 Task: In the setting , change the language English , change the country 'Singapore', change date format (09/01/23), change time format 1:01 AM - 11:59 PM, in privacy and data export the history, logged in from the account softage.10@softage.net
Action: Mouse moved to (852, 61)
Screenshot: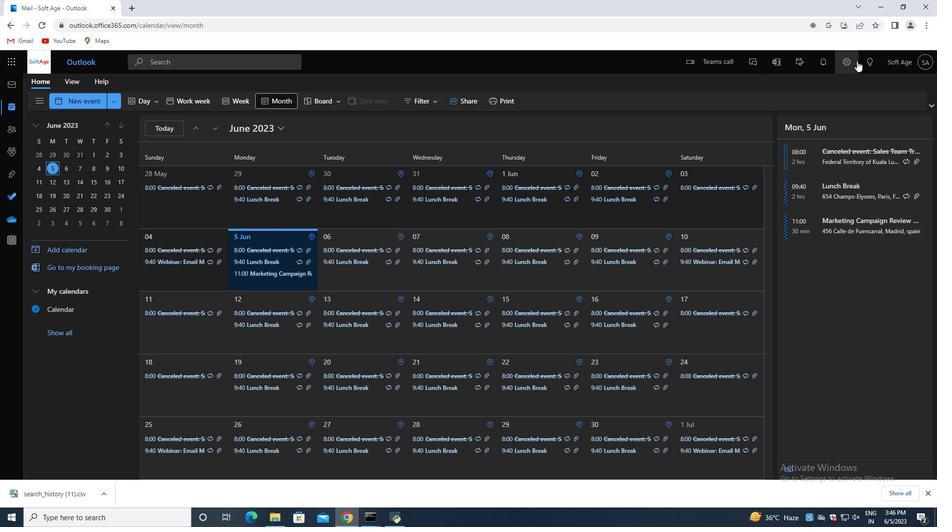 
Action: Mouse pressed left at (852, 61)
Screenshot: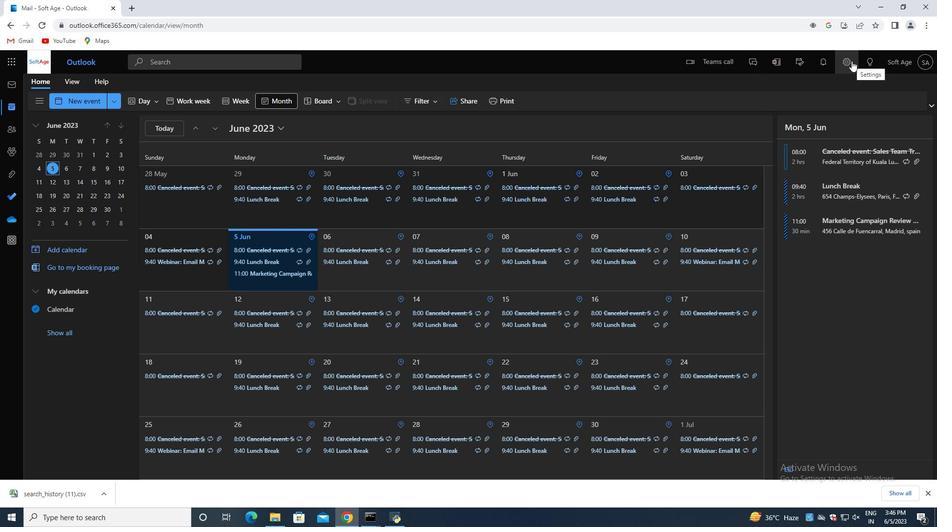 
Action: Mouse moved to (847, 131)
Screenshot: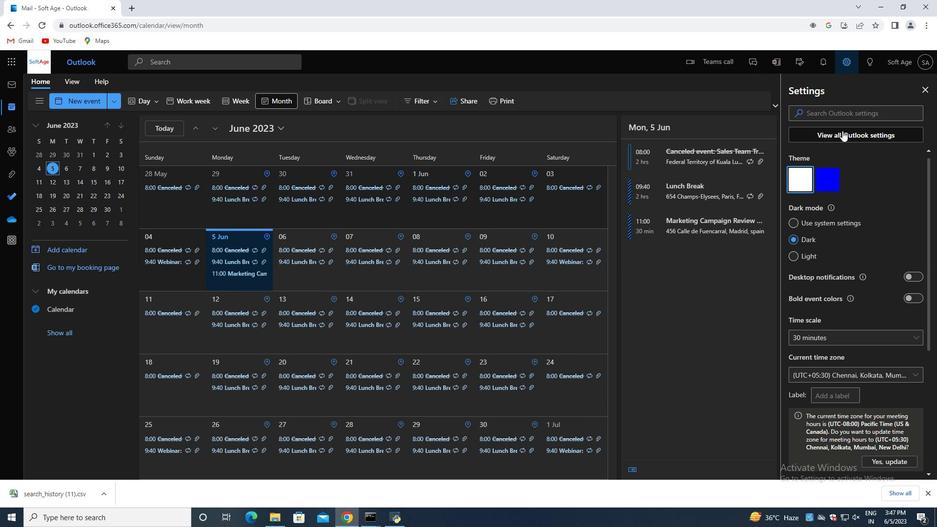 
Action: Mouse pressed left at (847, 131)
Screenshot: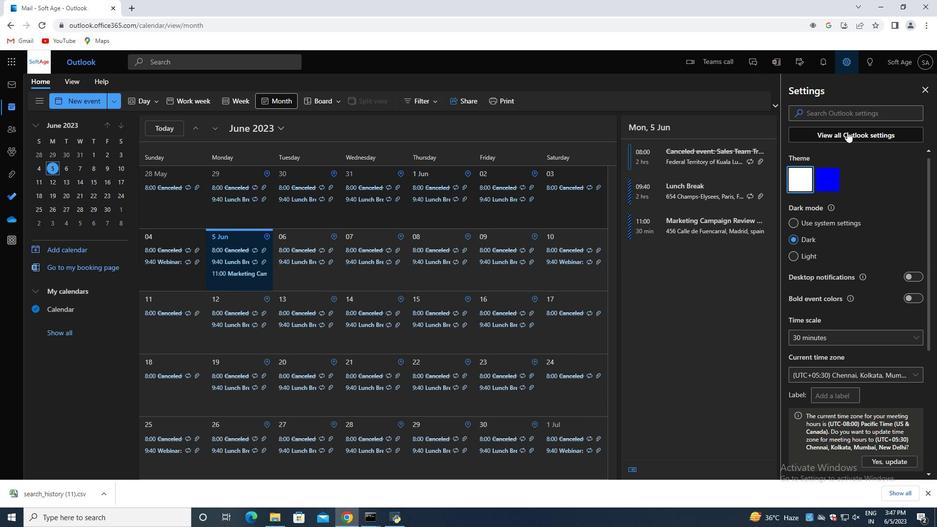 
Action: Mouse moved to (209, 126)
Screenshot: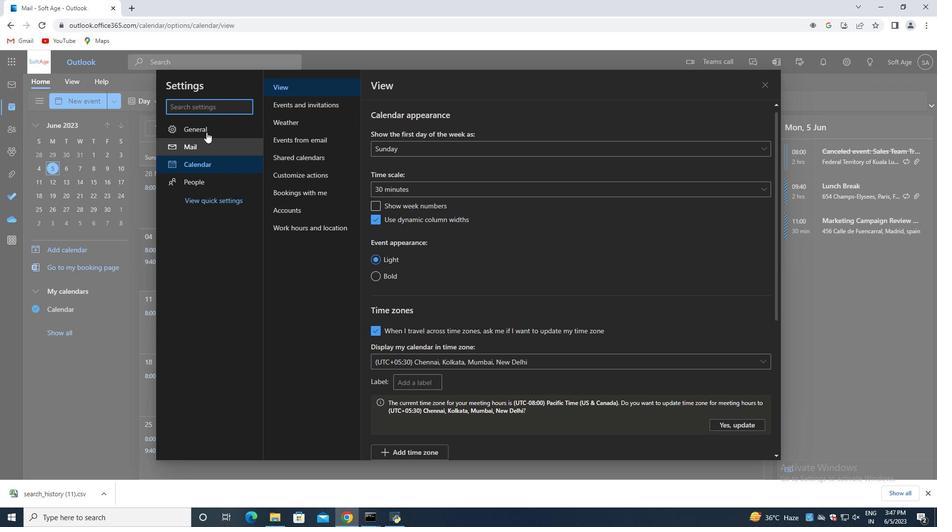 
Action: Mouse pressed left at (209, 126)
Screenshot: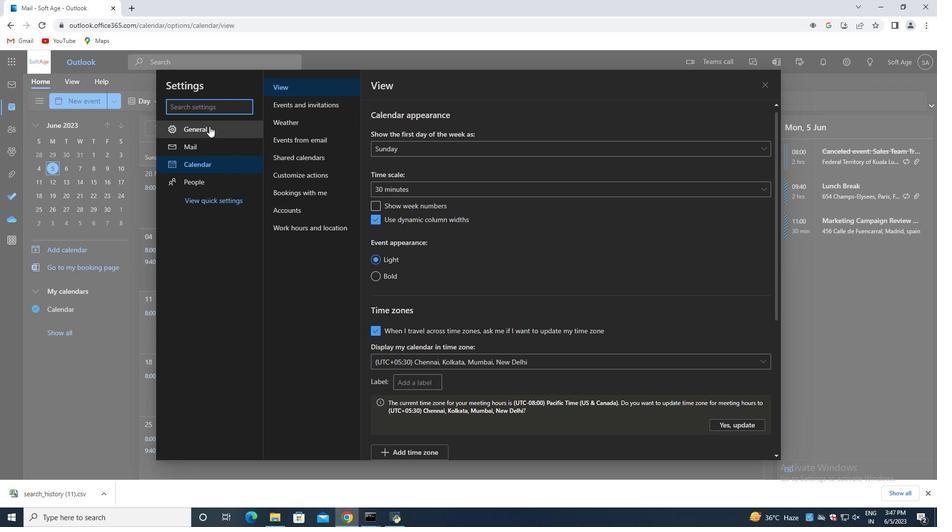 
Action: Mouse moved to (456, 122)
Screenshot: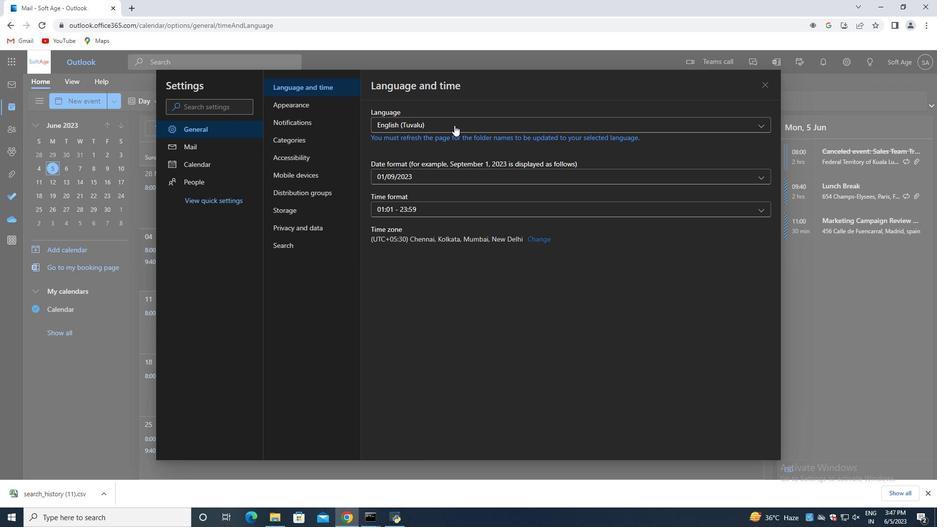 
Action: Mouse pressed left at (456, 122)
Screenshot: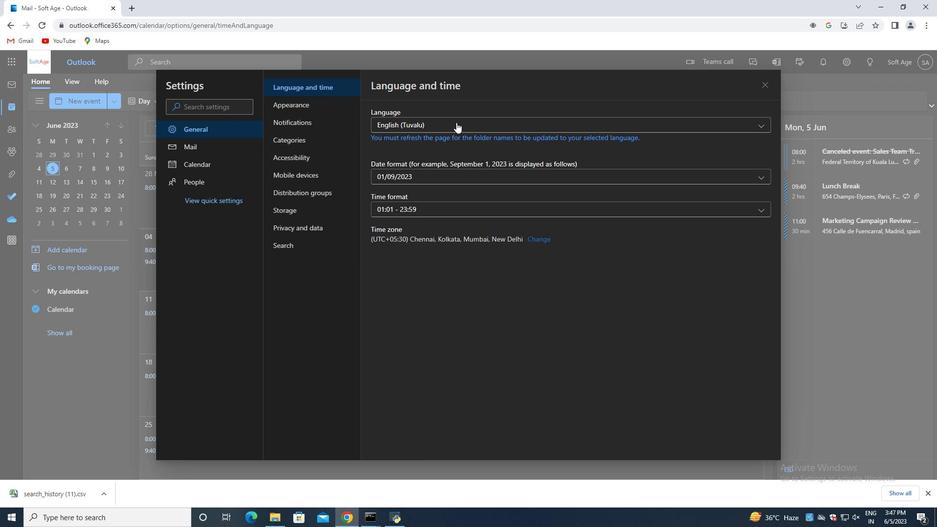 
Action: Mouse moved to (463, 252)
Screenshot: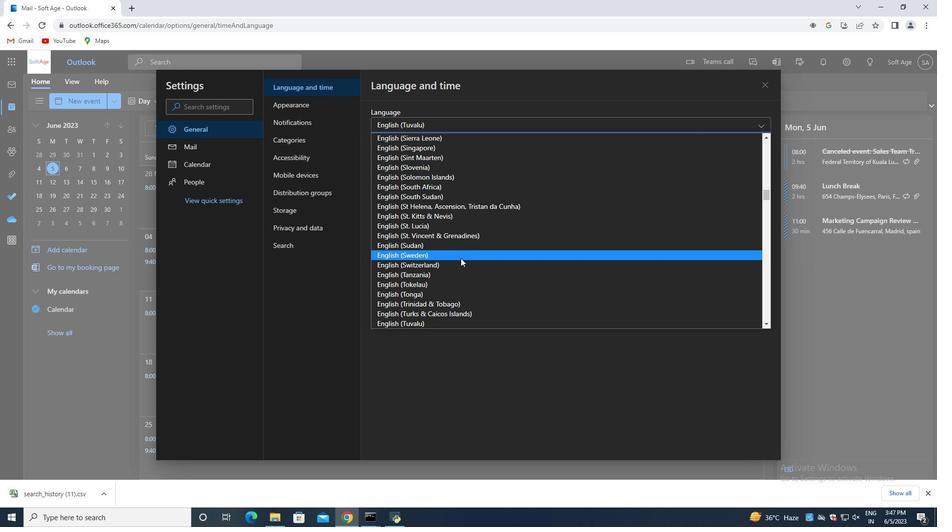 
Action: Mouse scrolled (463, 253) with delta (0, 0)
Screenshot: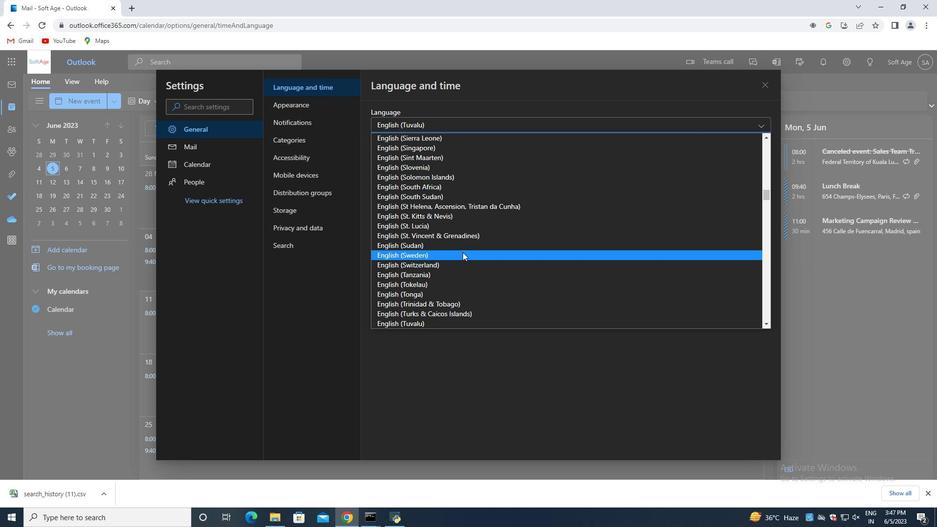 
Action: Mouse scrolled (463, 253) with delta (0, 0)
Screenshot: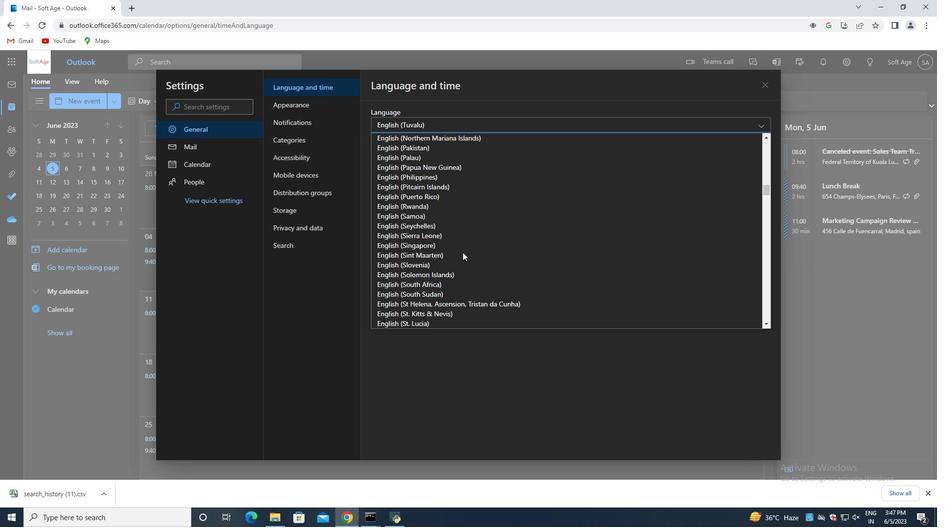 
Action: Mouse scrolled (463, 253) with delta (0, 0)
Screenshot: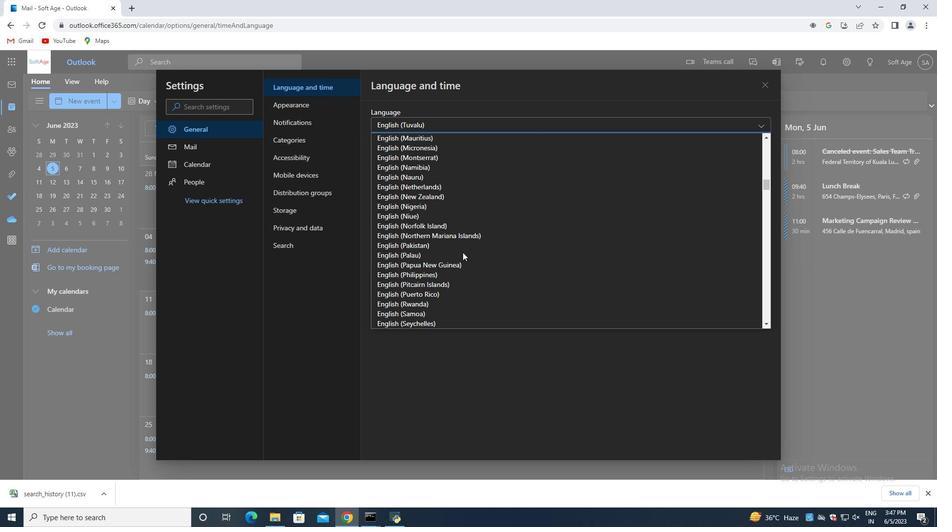 
Action: Mouse scrolled (463, 253) with delta (0, 0)
Screenshot: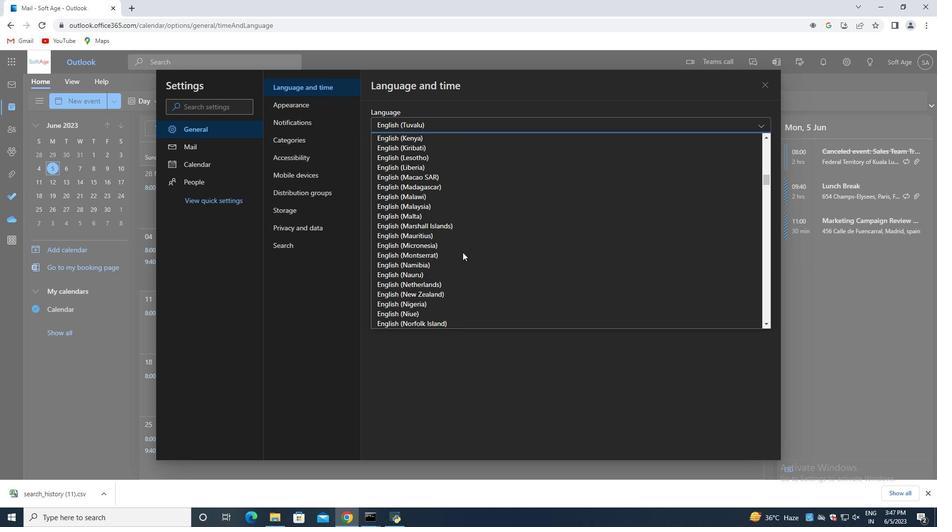 
Action: Mouse scrolled (463, 253) with delta (0, 0)
Screenshot: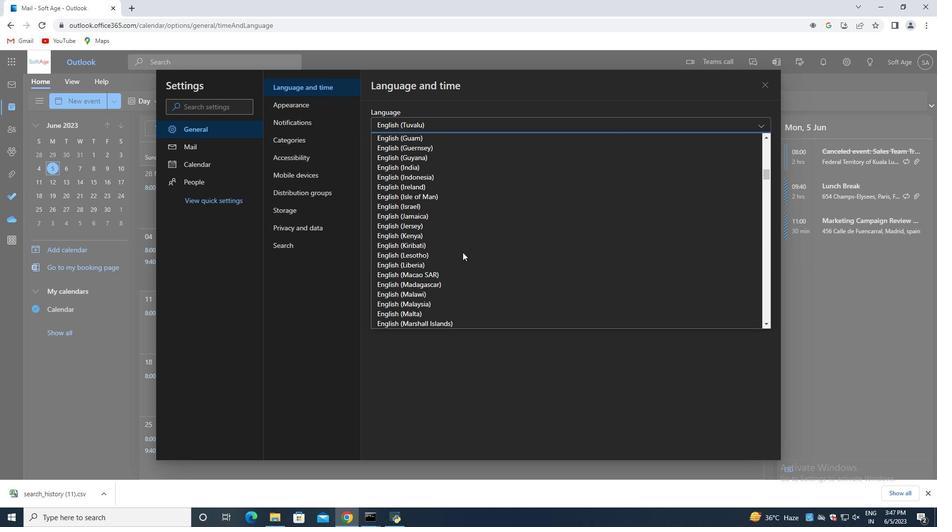 
Action: Mouse scrolled (463, 253) with delta (0, 0)
Screenshot: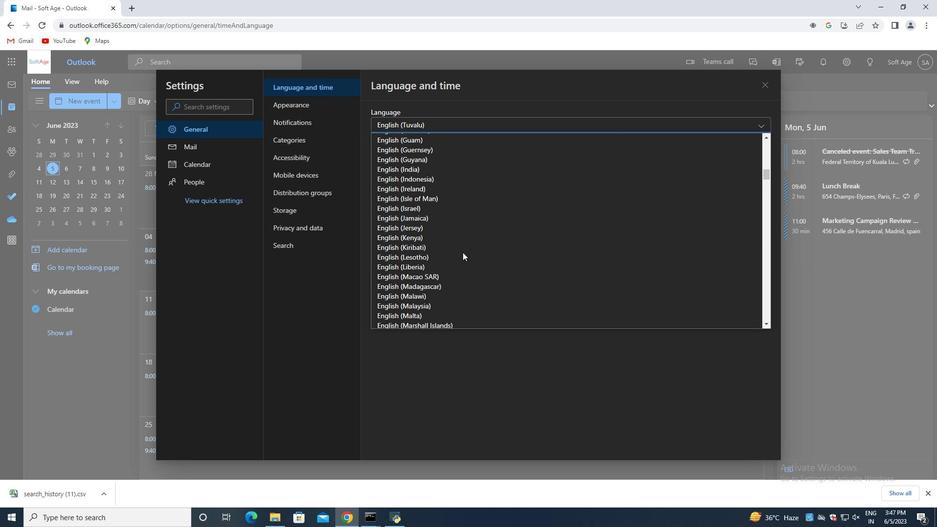 
Action: Mouse scrolled (463, 253) with delta (0, 0)
Screenshot: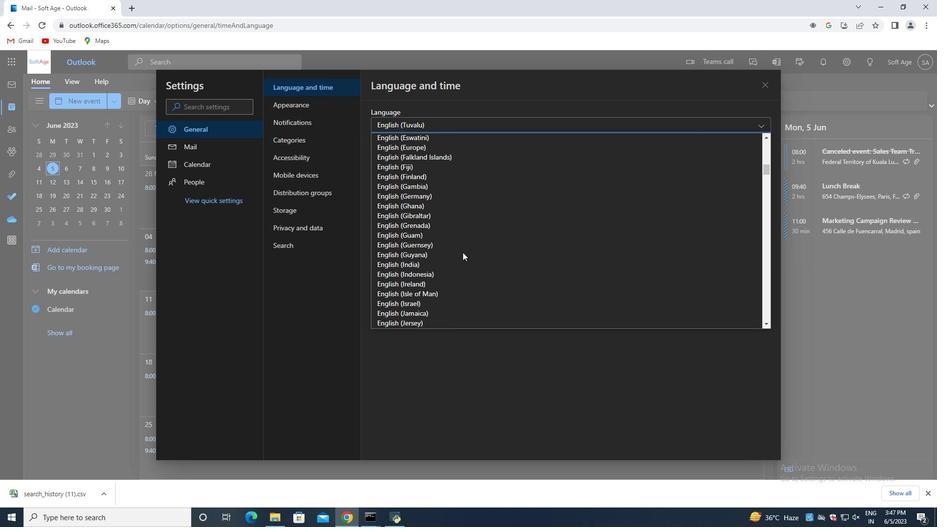 
Action: Mouse scrolled (463, 252) with delta (0, 0)
Screenshot: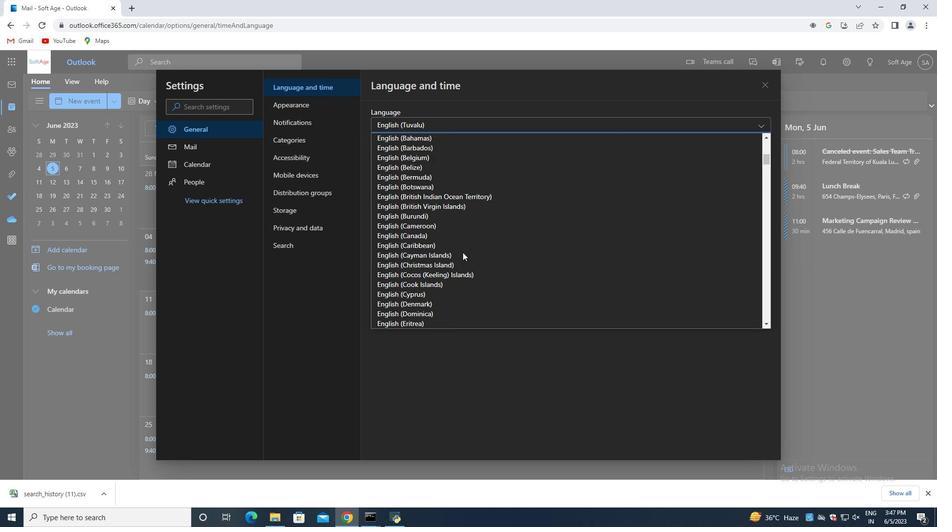 
Action: Mouse moved to (461, 252)
Screenshot: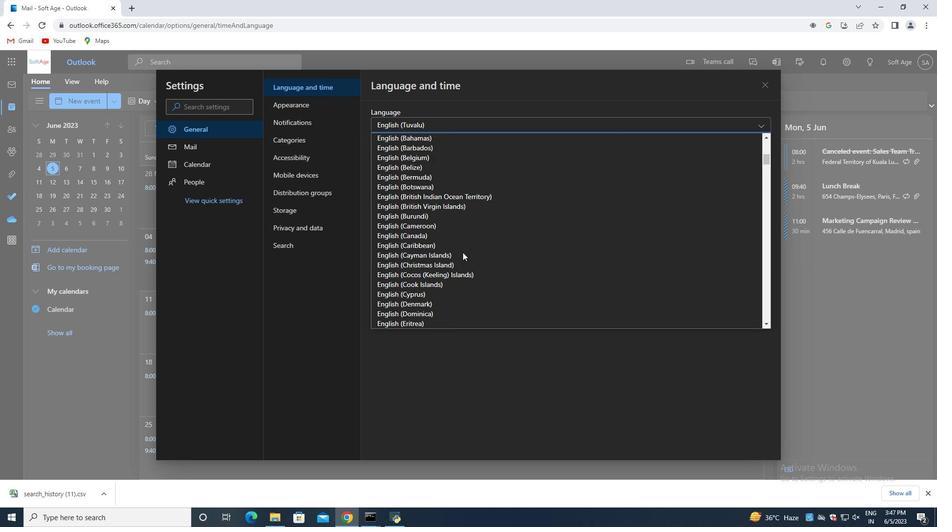 
Action: Mouse scrolled (461, 252) with delta (0, 0)
Screenshot: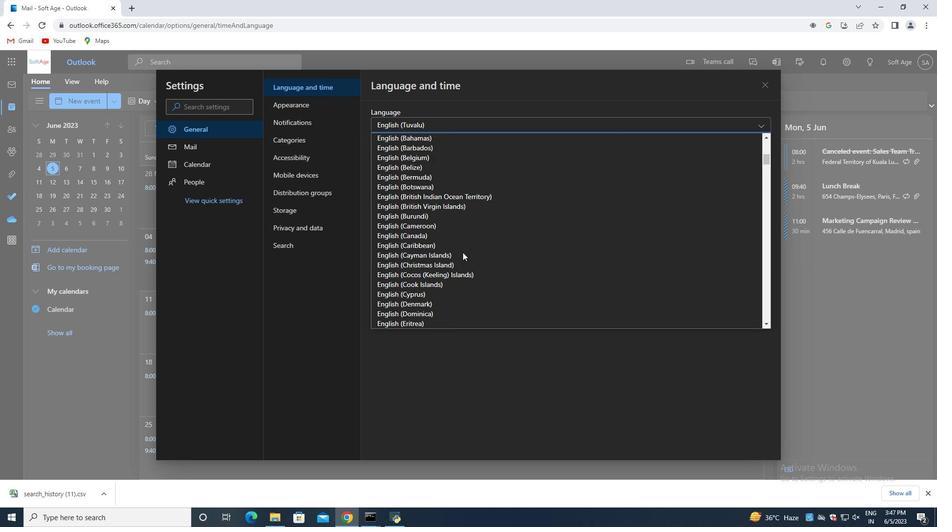 
Action: Mouse moved to (459, 254)
Screenshot: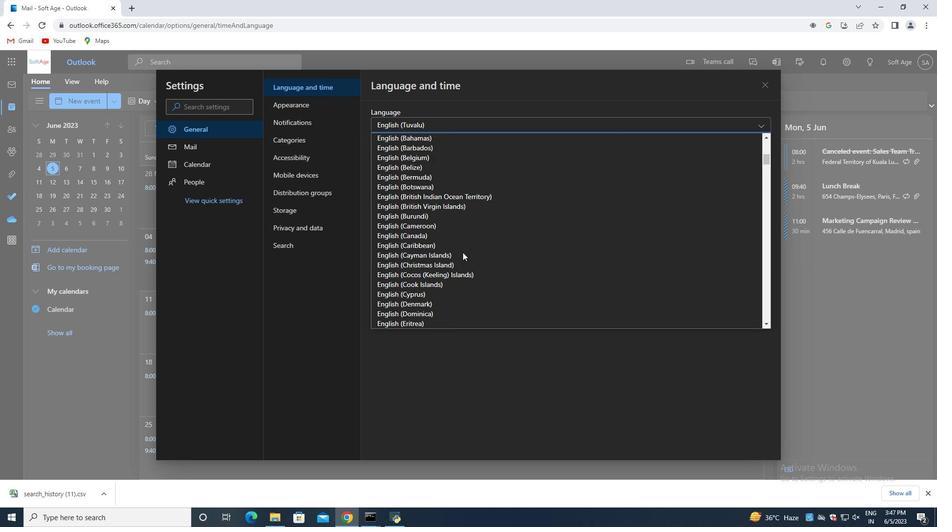 
Action: Mouse scrolled (459, 253) with delta (0, 0)
Screenshot: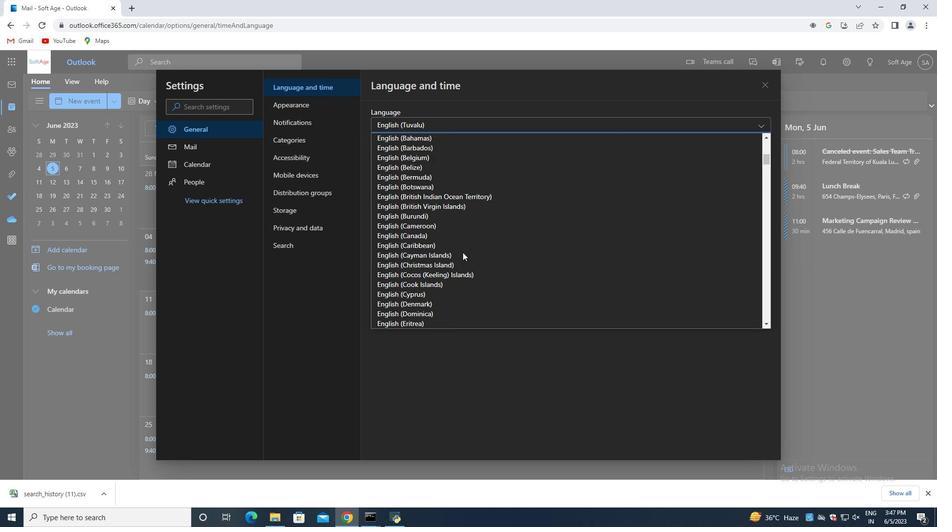 
Action: Mouse moved to (458, 255)
Screenshot: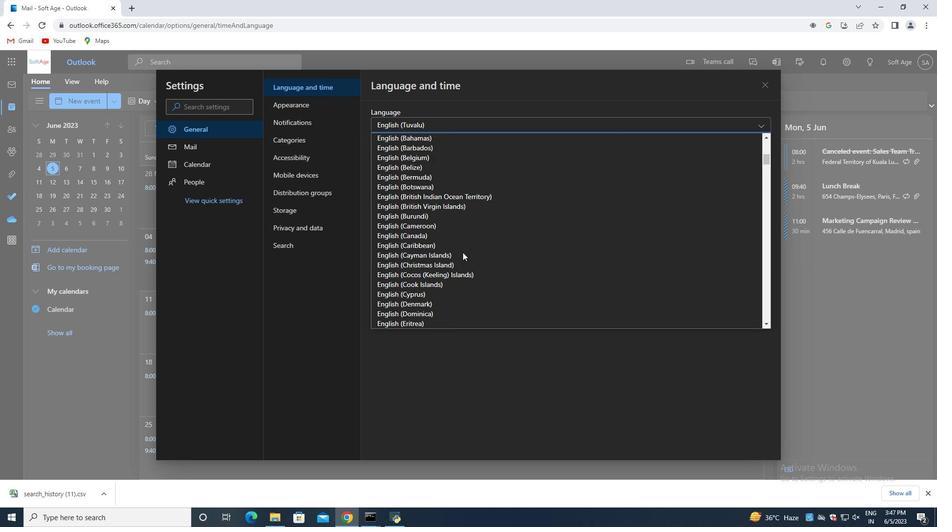 
Action: Mouse scrolled (458, 255) with delta (0, 0)
Screenshot: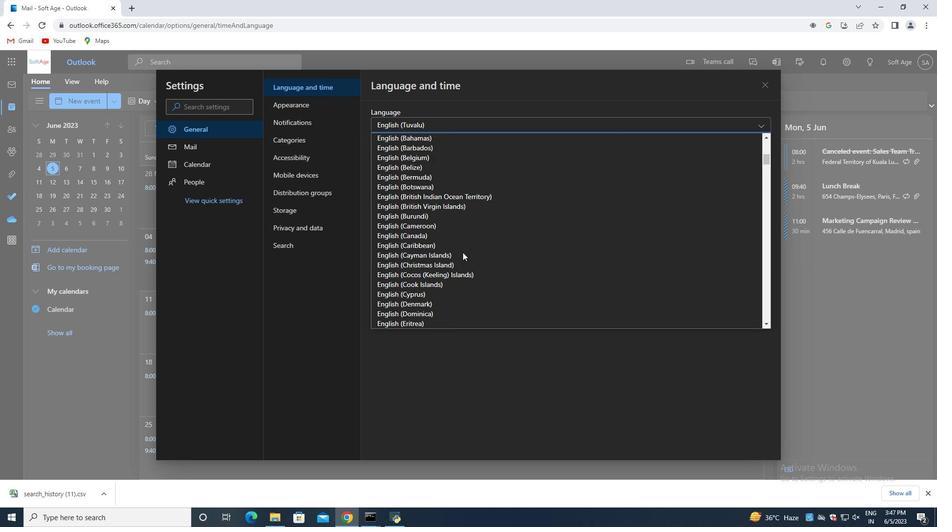 
Action: Mouse moved to (457, 256)
Screenshot: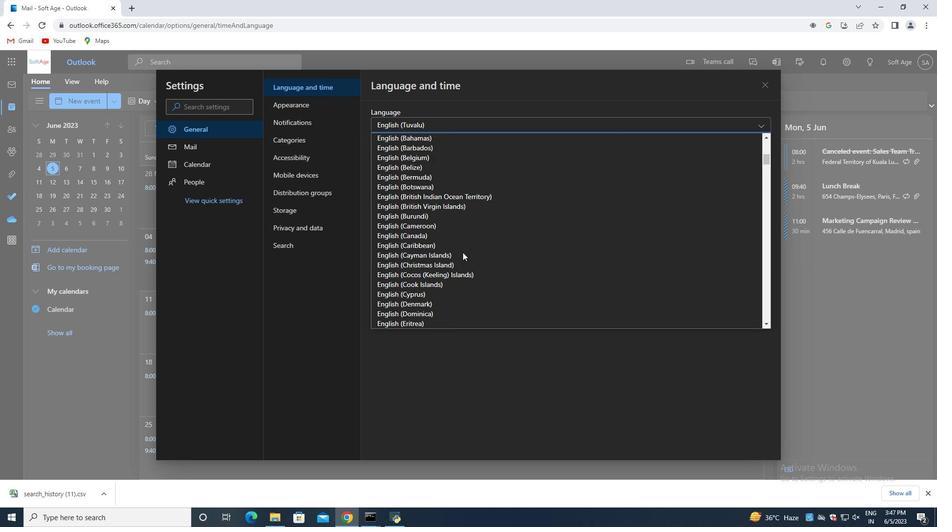 
Action: Mouse scrolled (457, 255) with delta (0, 0)
Screenshot: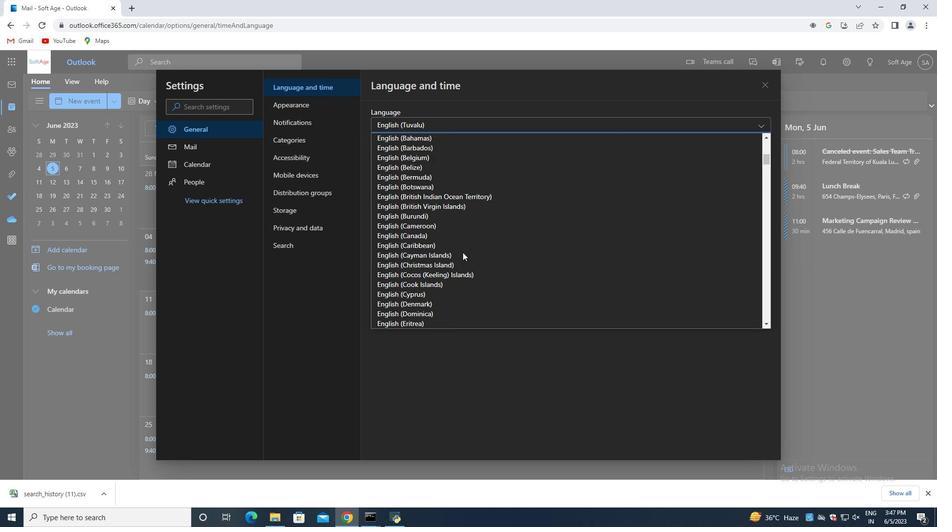 
Action: Mouse moved to (455, 255)
Screenshot: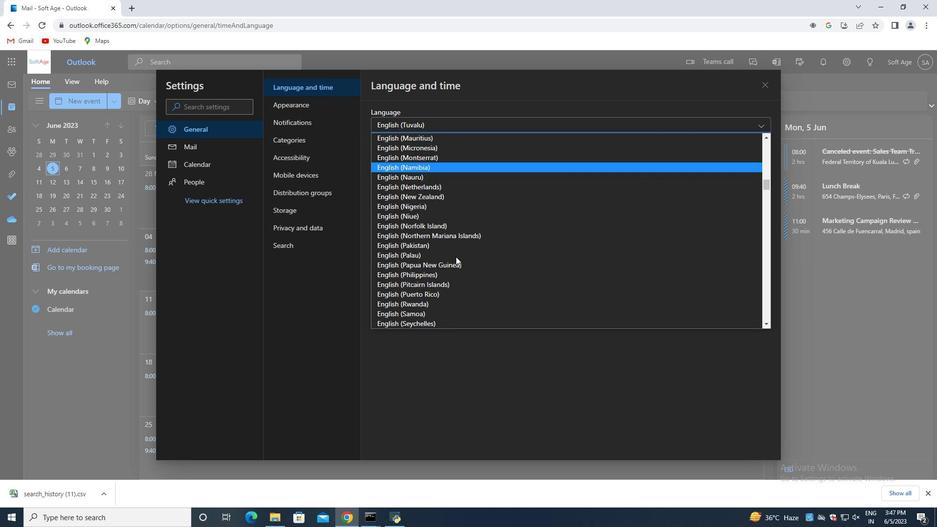 
Action: Mouse scrolled (455, 255) with delta (0, 0)
Screenshot: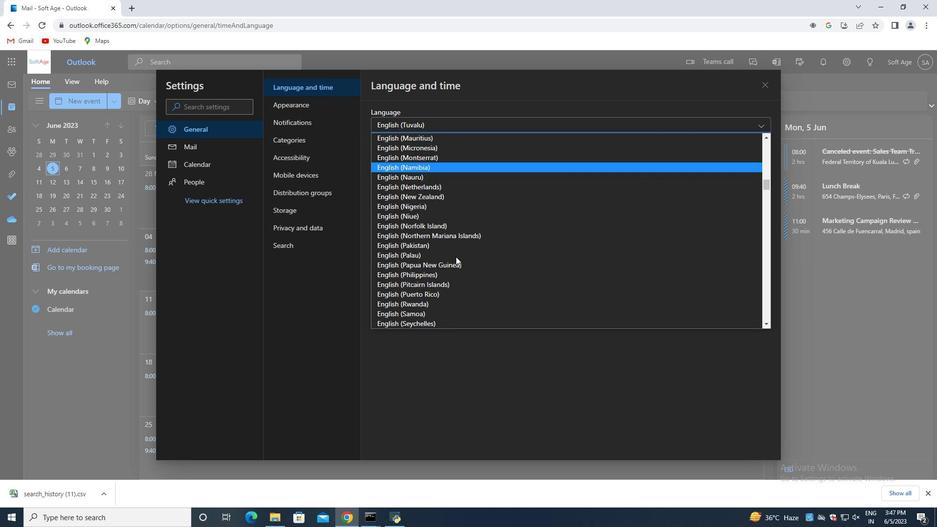 
Action: Mouse scrolled (455, 255) with delta (0, 0)
Screenshot: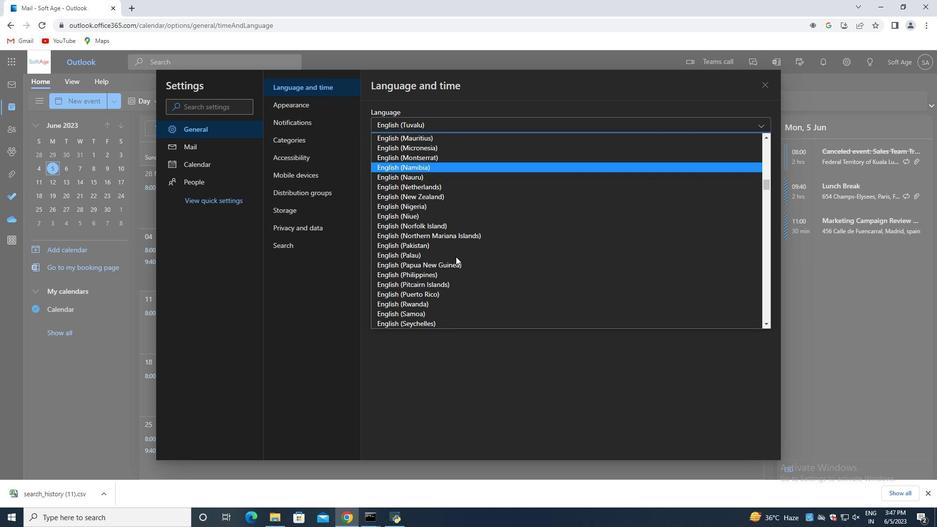 
Action: Mouse scrolled (455, 255) with delta (0, 0)
Screenshot: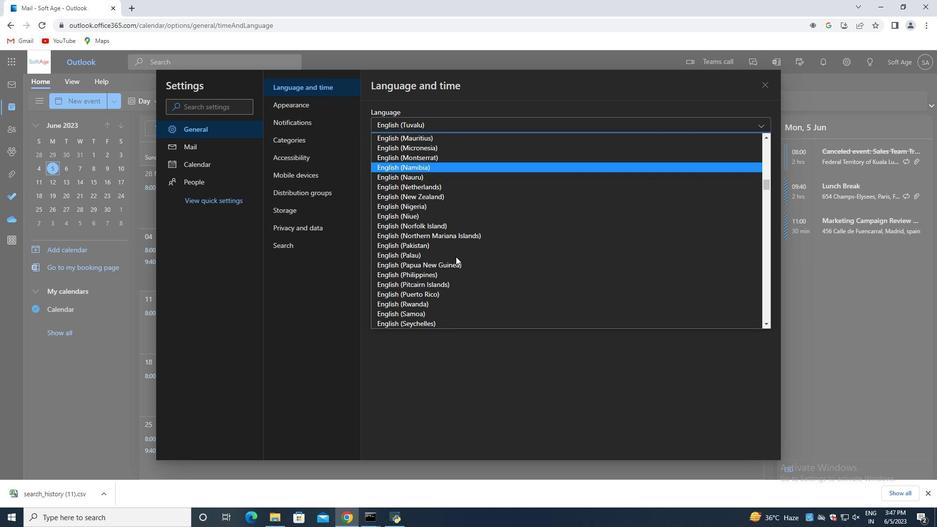 
Action: Mouse scrolled (455, 255) with delta (0, 0)
Screenshot: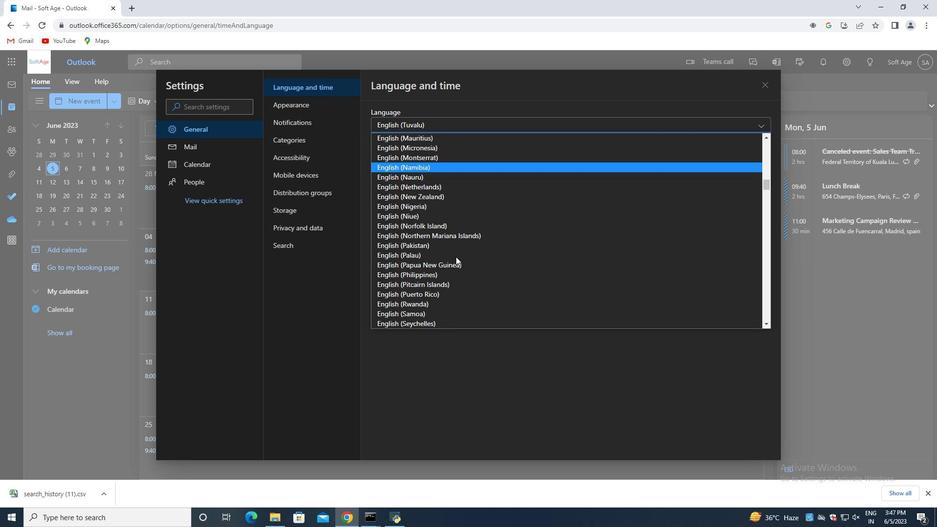 
Action: Mouse moved to (414, 225)
Screenshot: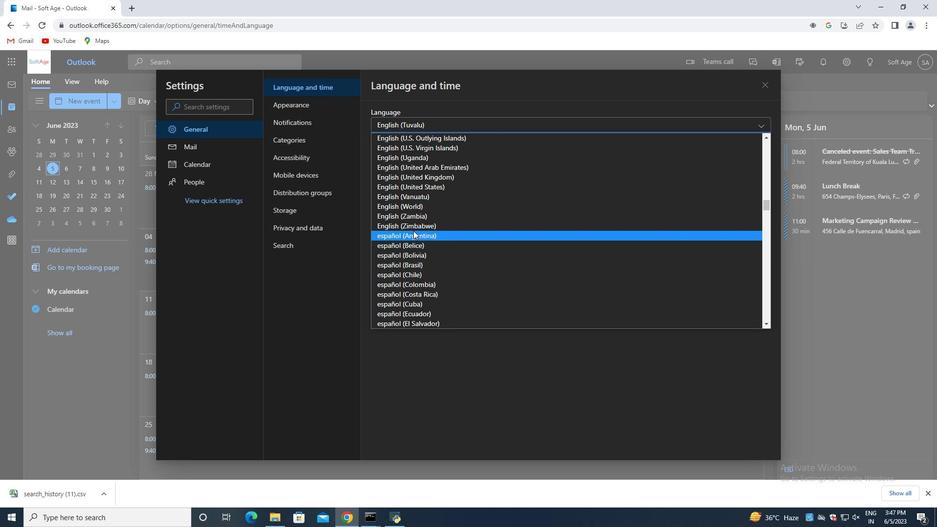 
Action: Mouse scrolled (414, 226) with delta (0, 0)
Screenshot: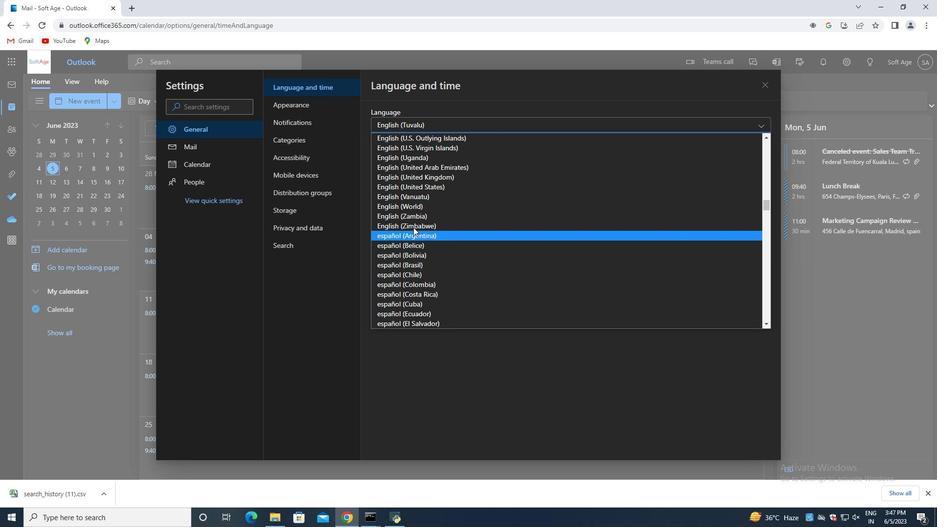 
Action: Mouse scrolled (414, 226) with delta (0, 0)
Screenshot: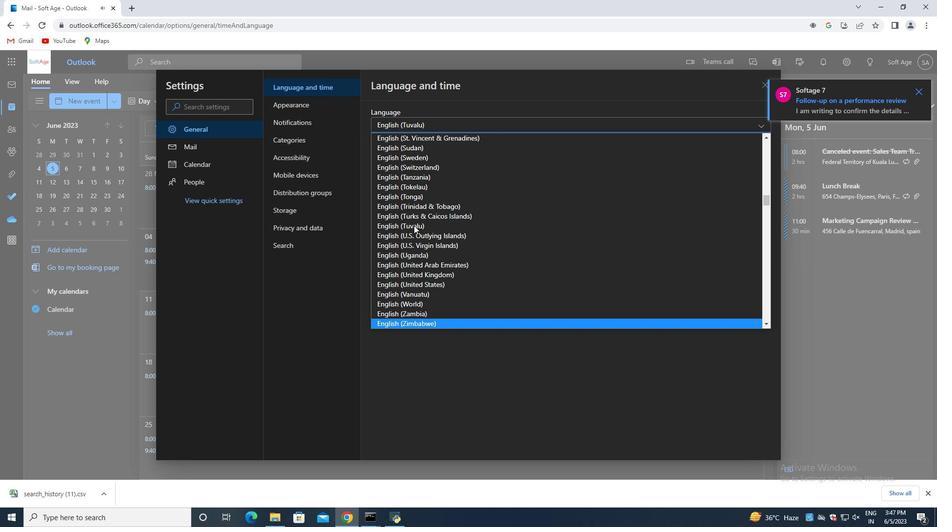 
Action: Mouse moved to (447, 146)
Screenshot: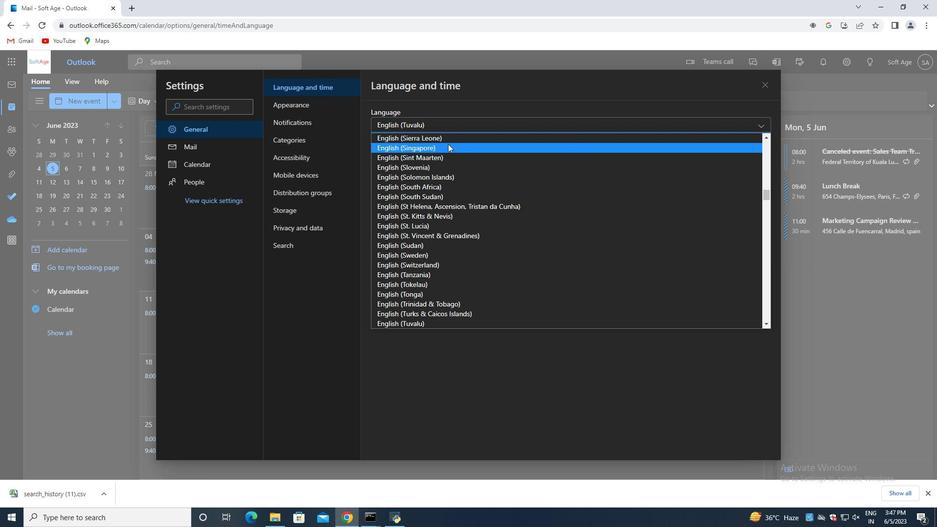 
Action: Mouse pressed left at (447, 146)
Screenshot: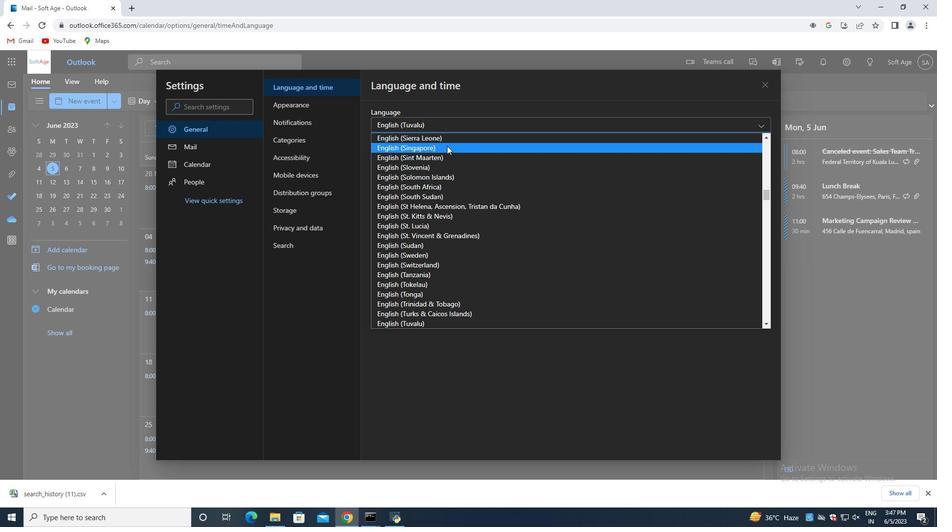 
Action: Mouse moved to (452, 200)
Screenshot: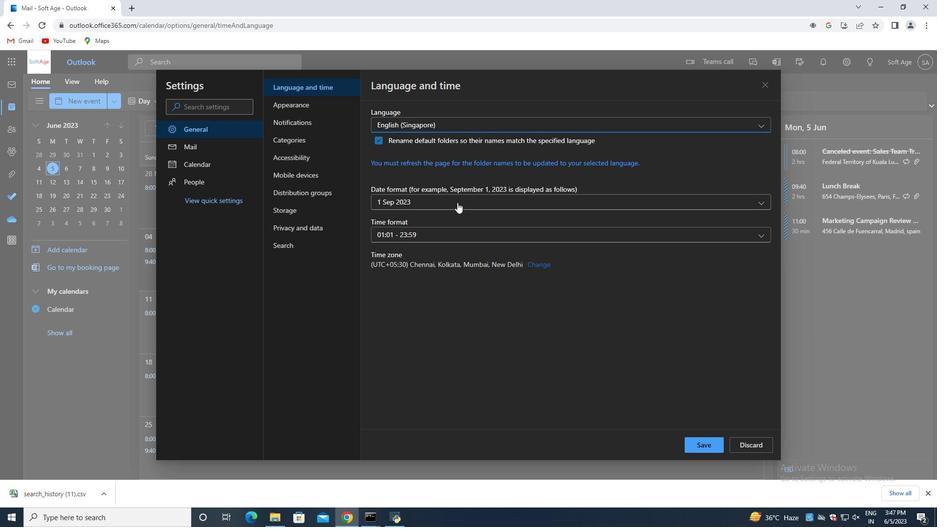 
Action: Mouse pressed left at (452, 200)
Screenshot: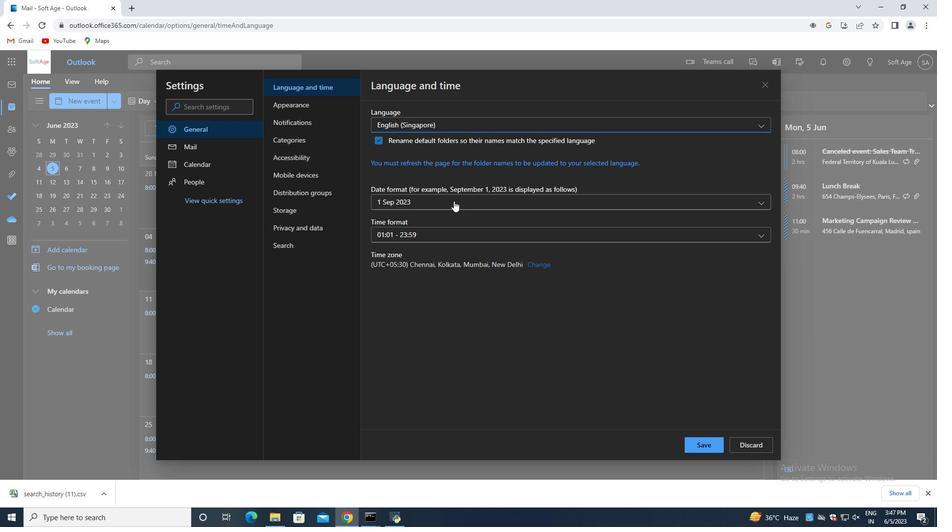 
Action: Mouse moved to (444, 222)
Screenshot: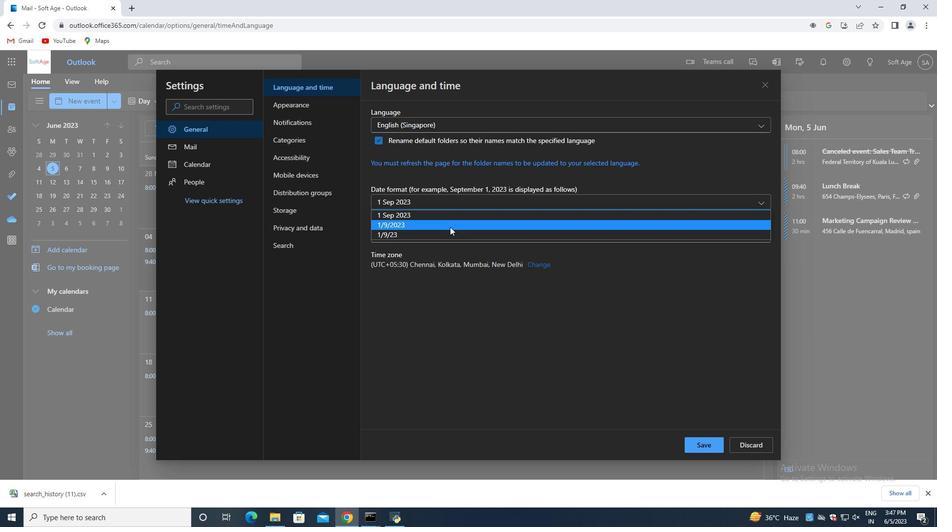 
Action: Mouse pressed left at (444, 222)
Screenshot: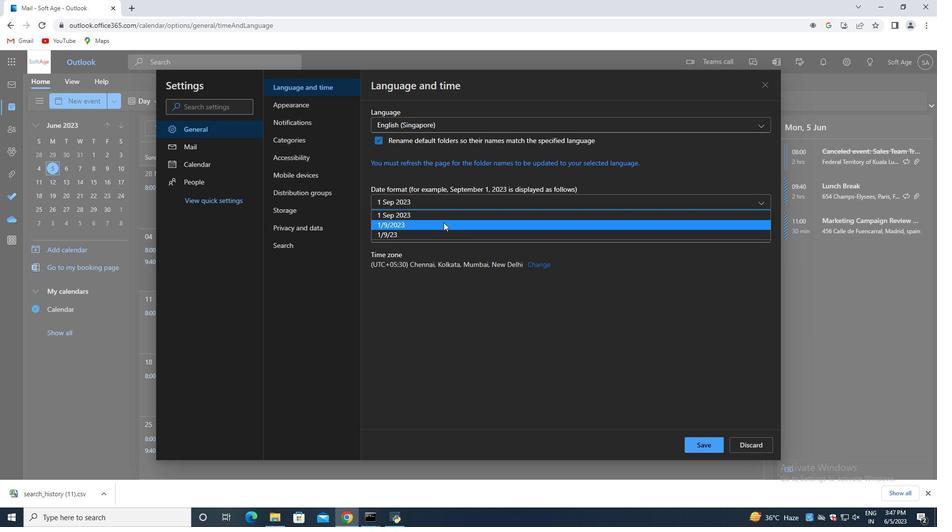 
Action: Mouse moved to (432, 234)
Screenshot: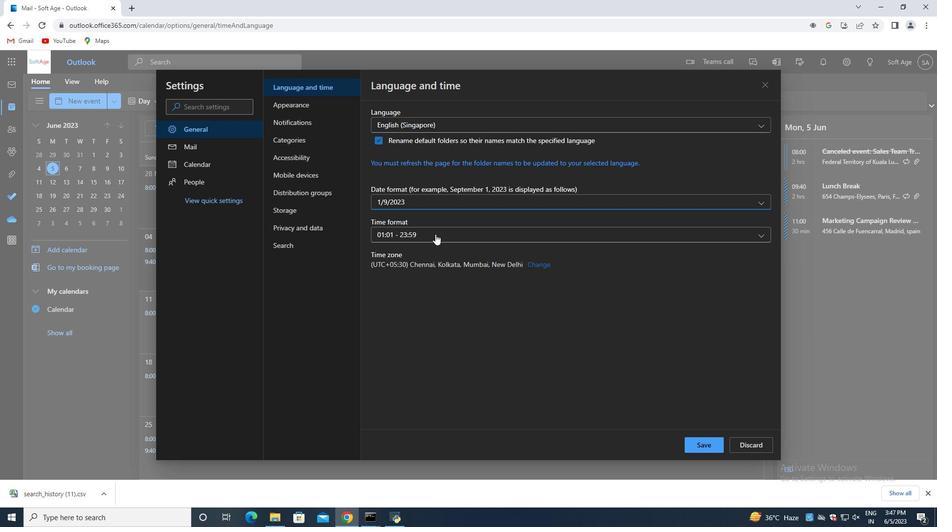 
Action: Mouse pressed left at (432, 234)
Screenshot: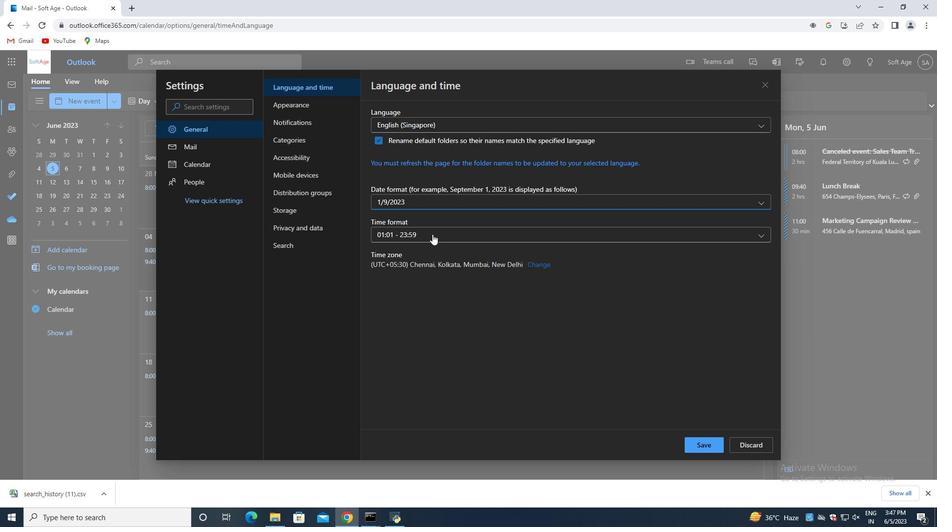 
Action: Mouse moved to (443, 249)
Screenshot: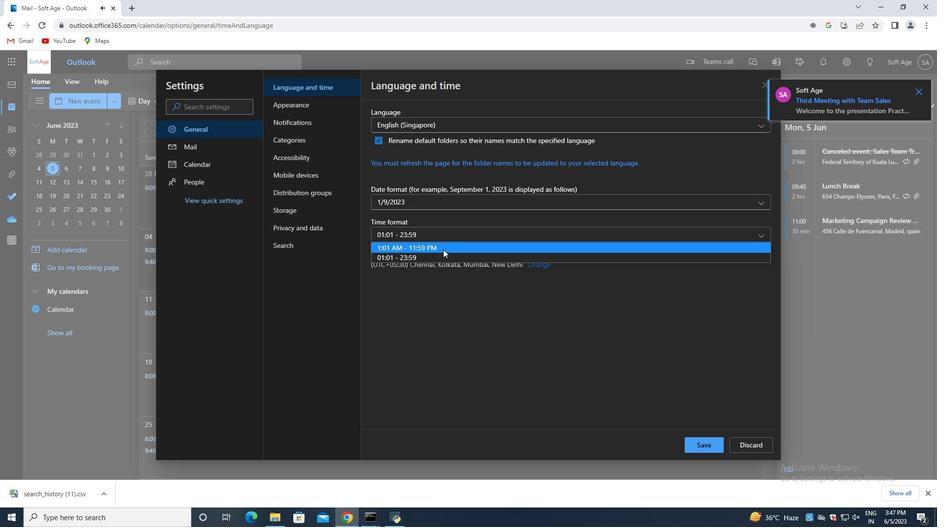 
Action: Mouse pressed left at (443, 249)
Screenshot: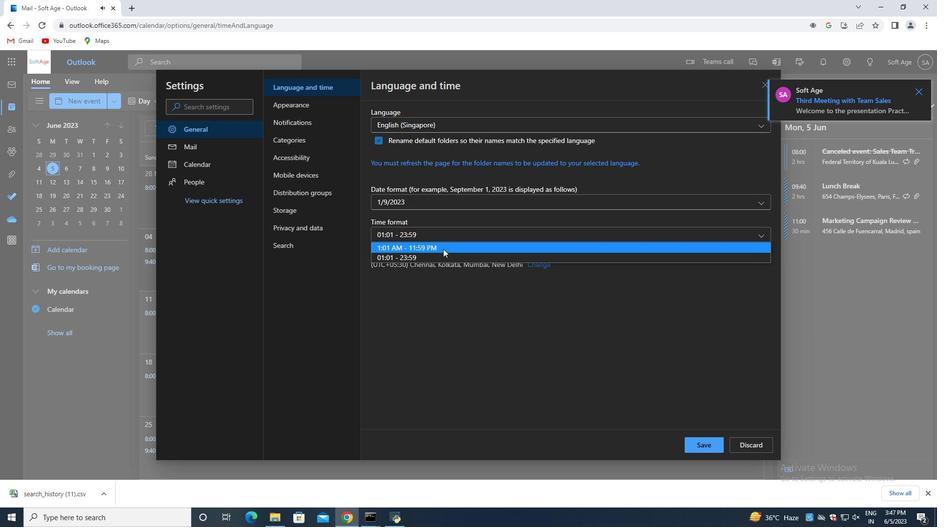 
Action: Mouse moved to (700, 446)
Screenshot: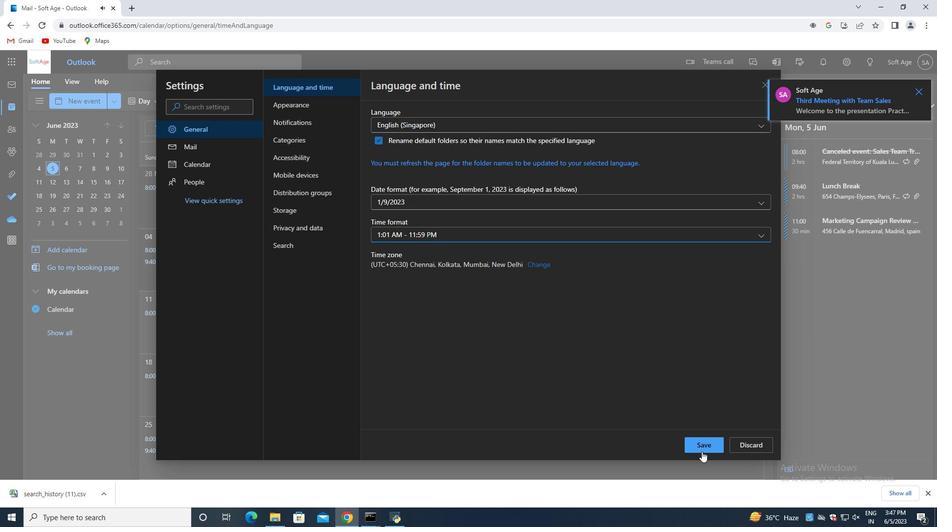 
Action: Mouse pressed left at (700, 446)
Screenshot: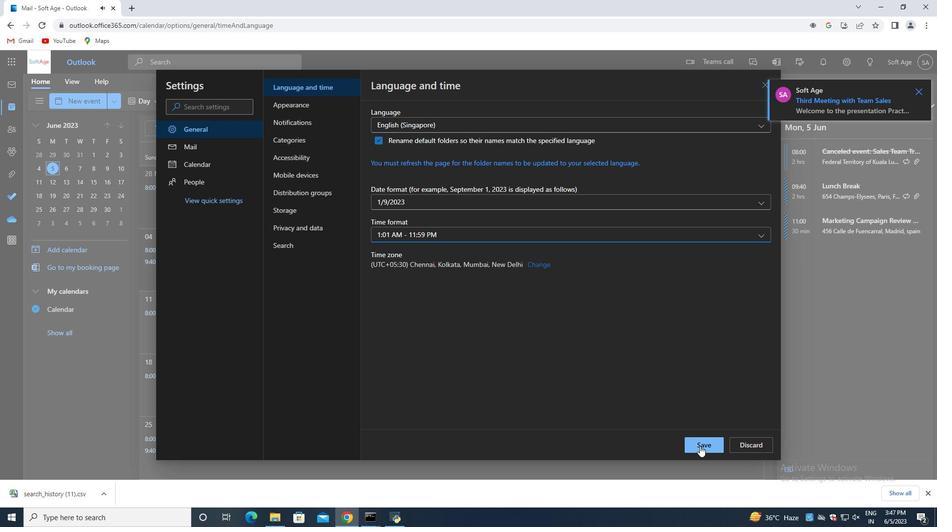 
Action: Mouse moved to (315, 224)
Screenshot: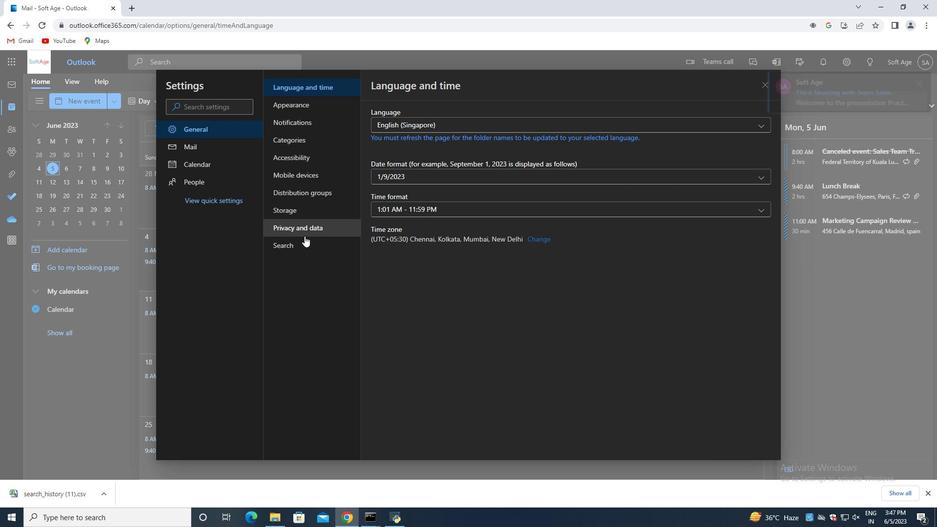
Action: Mouse pressed left at (315, 224)
Screenshot: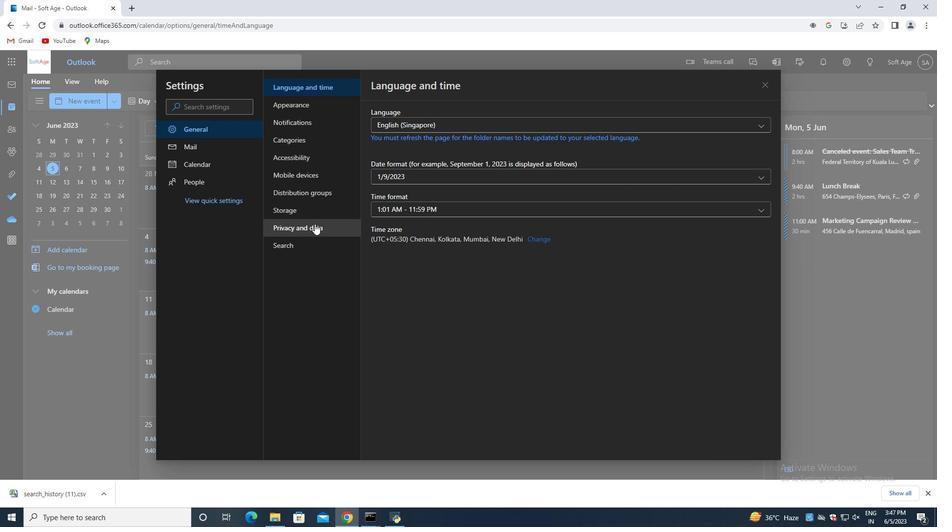
Action: Mouse moved to (477, 148)
Screenshot: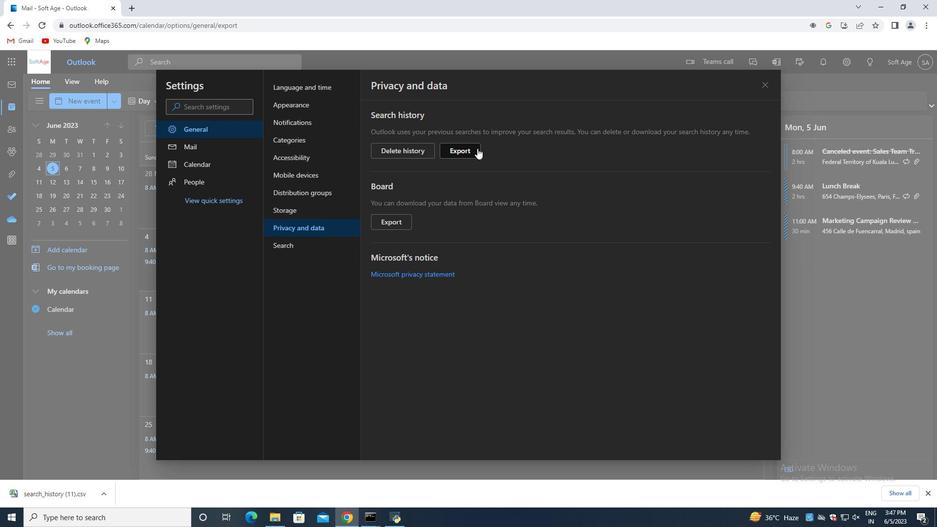 
Action: Mouse pressed left at (477, 148)
Screenshot: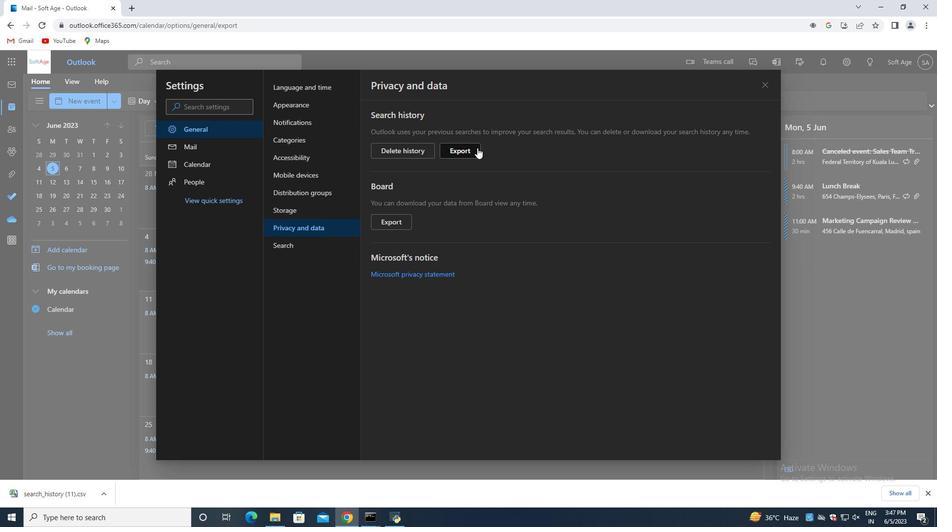 
